 Task: Change the configuration of the table layout of the mark's project to group by "Status".
Action: Mouse moved to (291, 172)
Screenshot: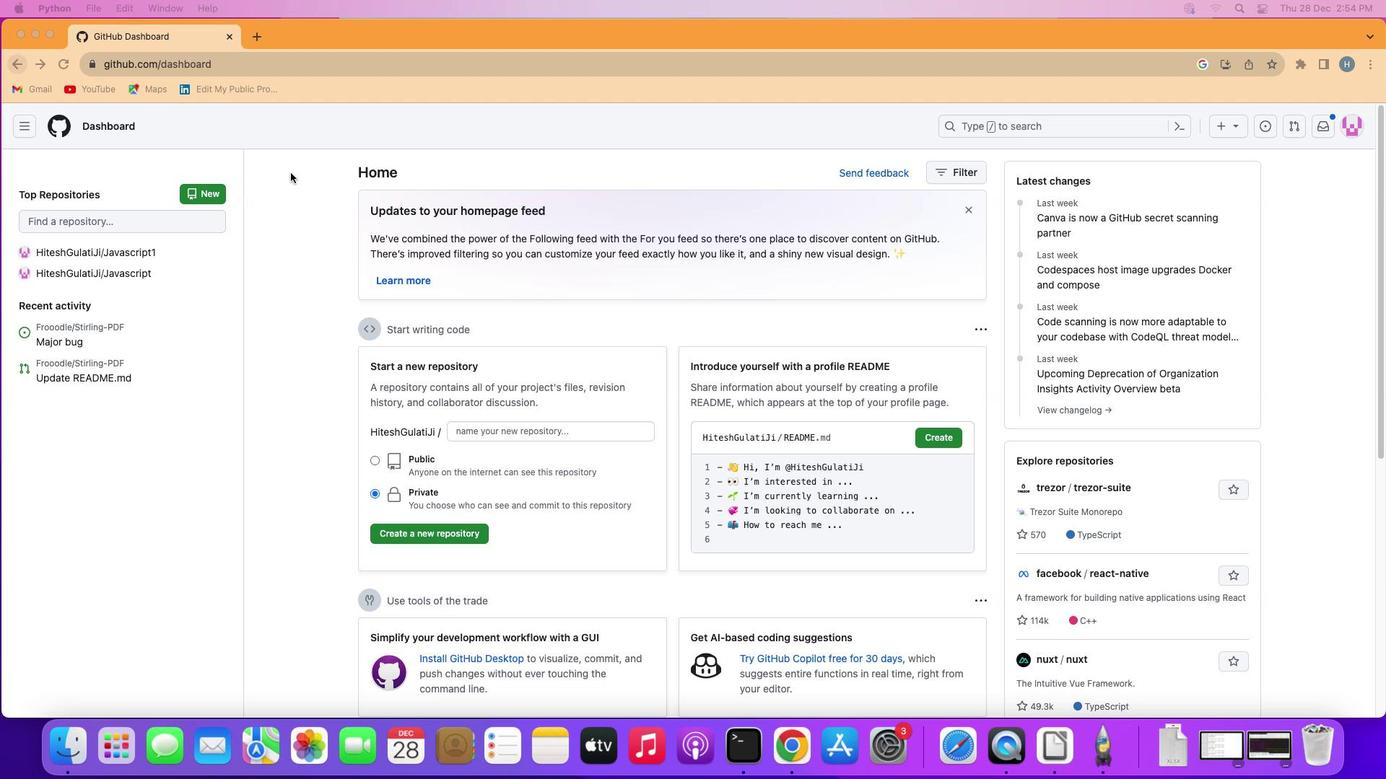 
Action: Mouse pressed left at (291, 172)
Screenshot: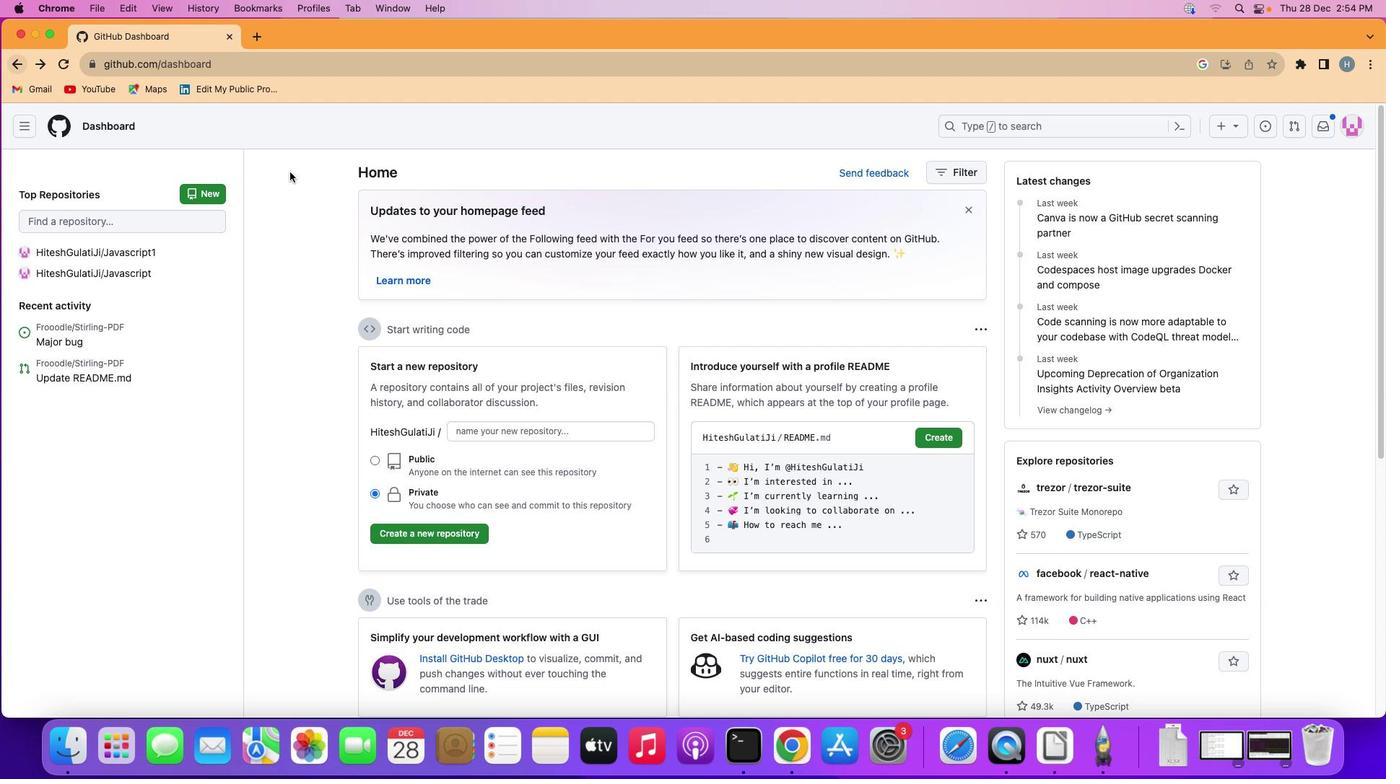 
Action: Mouse moved to (26, 128)
Screenshot: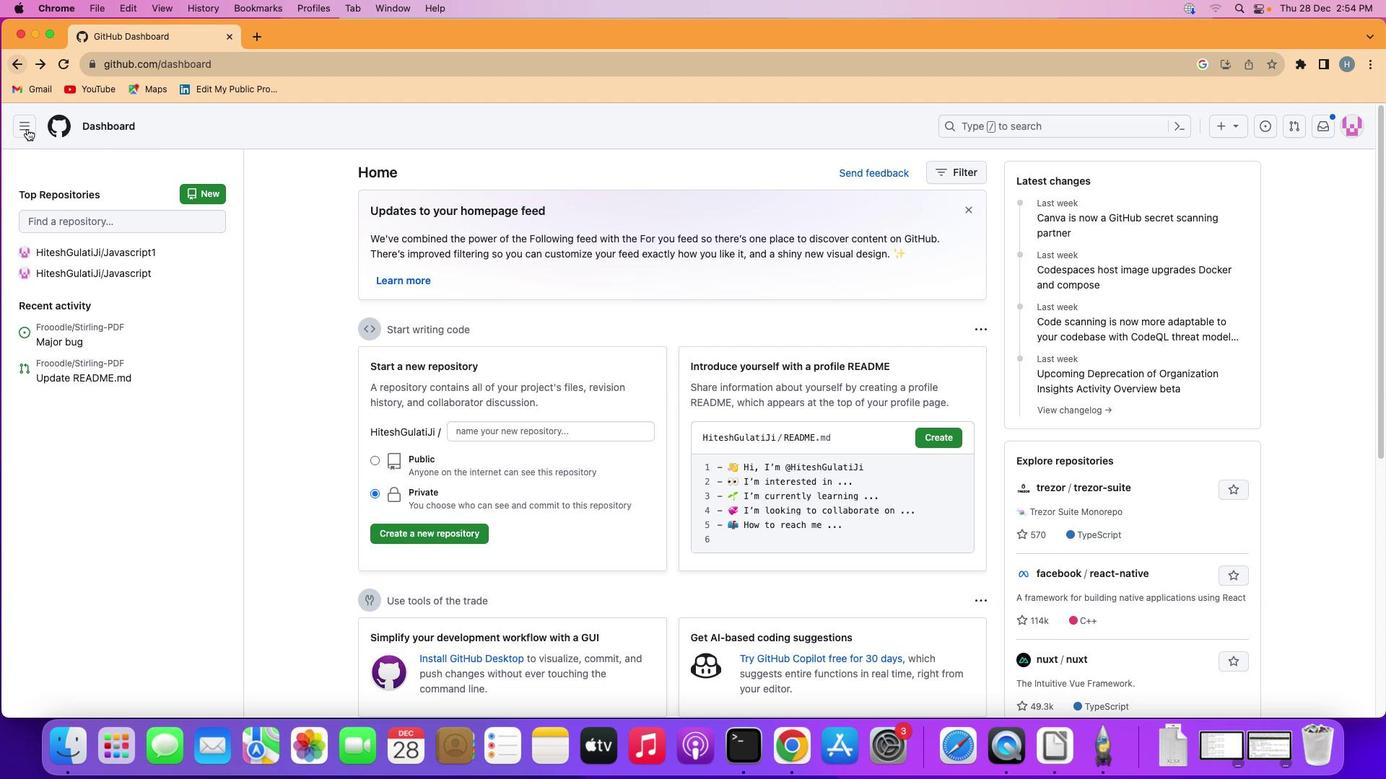 
Action: Mouse pressed left at (26, 128)
Screenshot: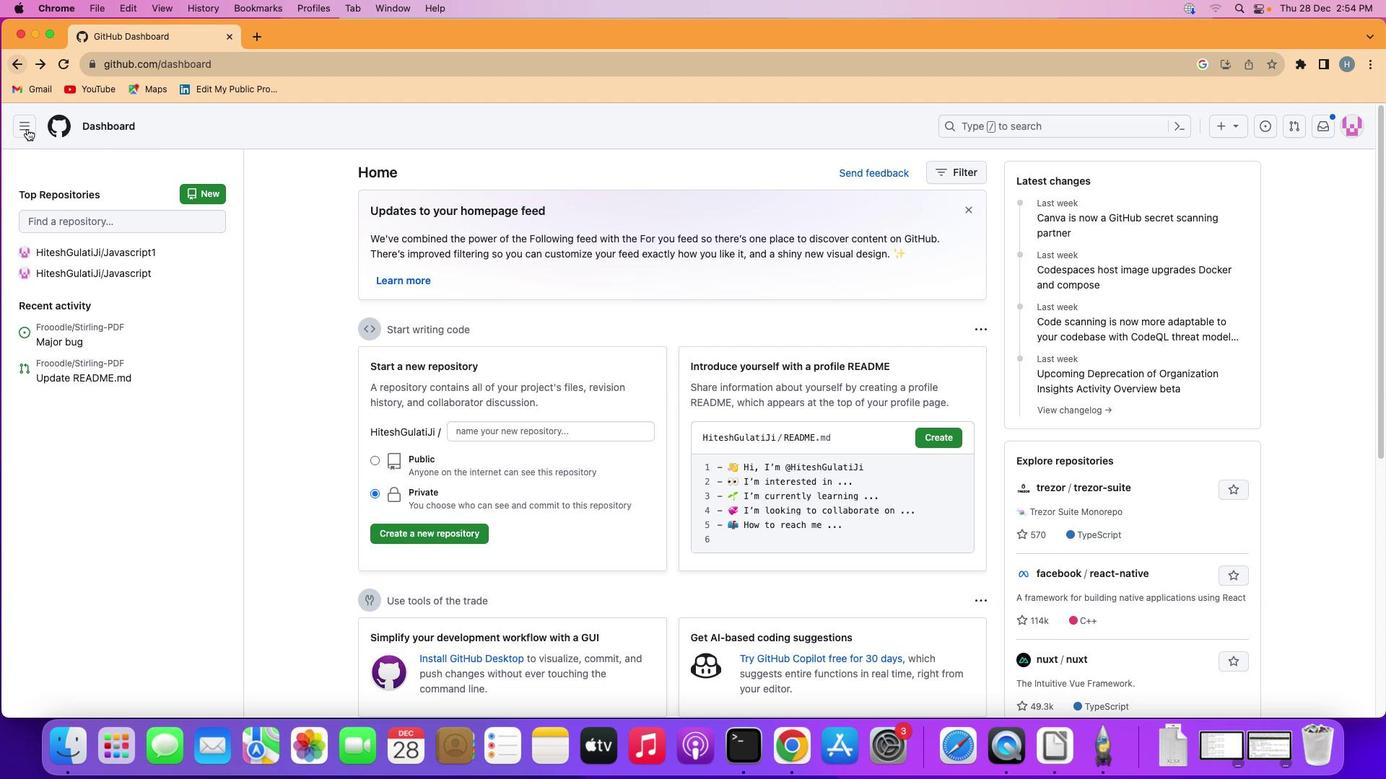 
Action: Mouse moved to (93, 231)
Screenshot: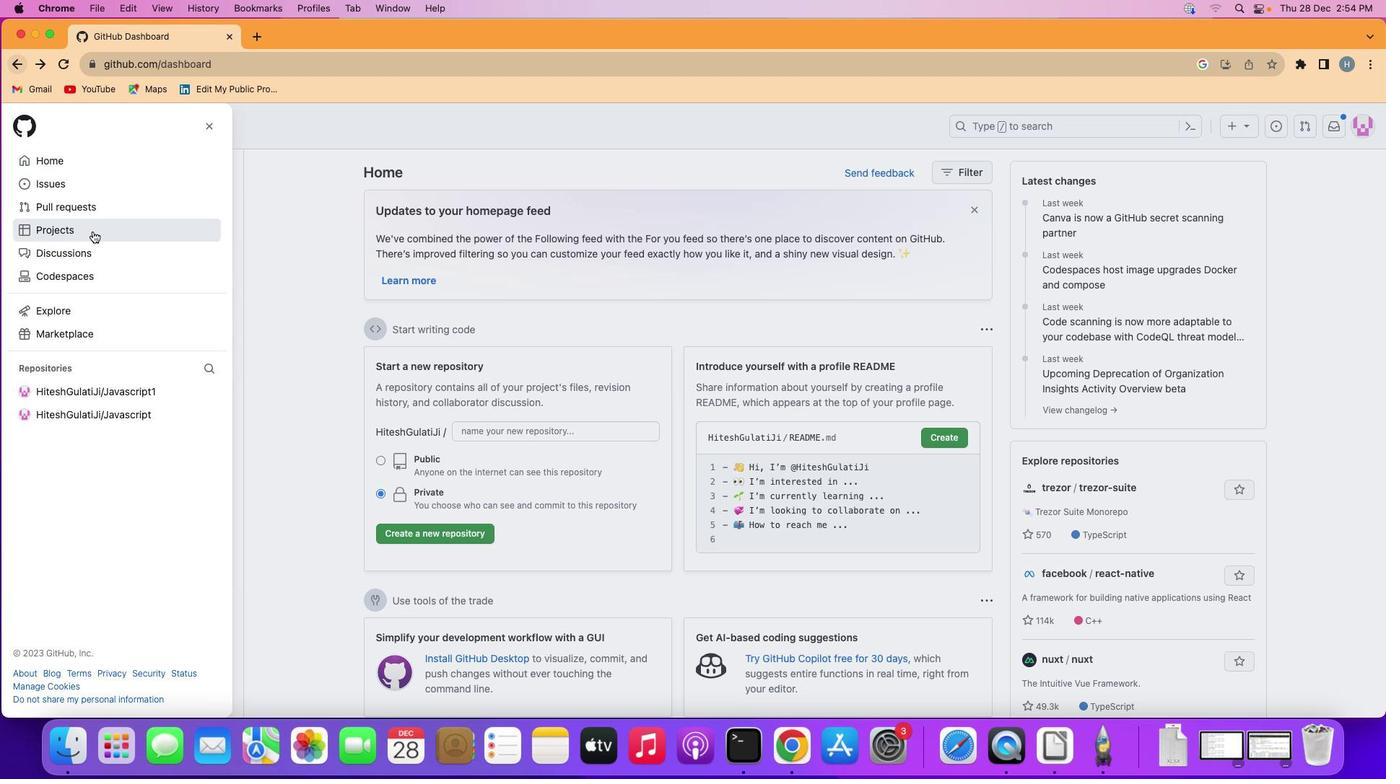 
Action: Mouse pressed left at (93, 231)
Screenshot: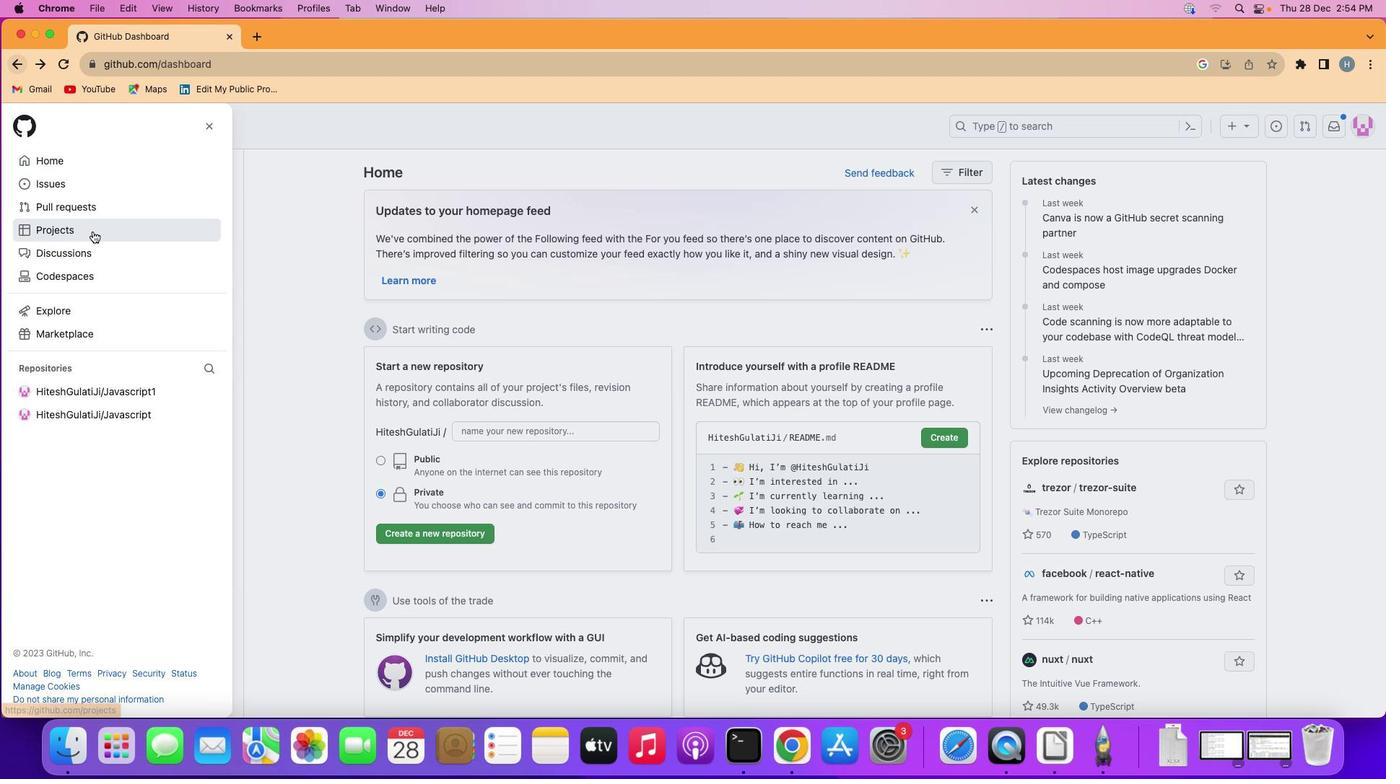 
Action: Mouse moved to (543, 262)
Screenshot: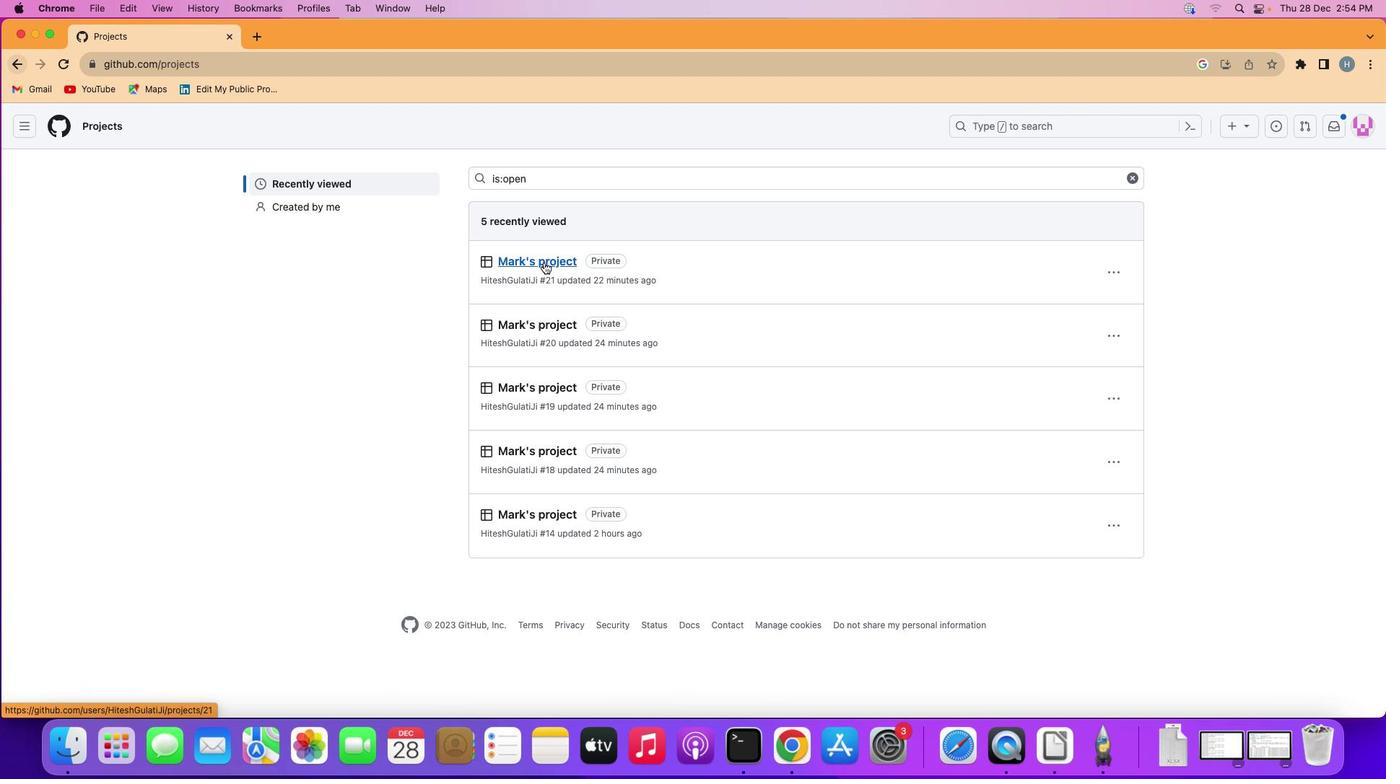 
Action: Mouse pressed left at (543, 262)
Screenshot: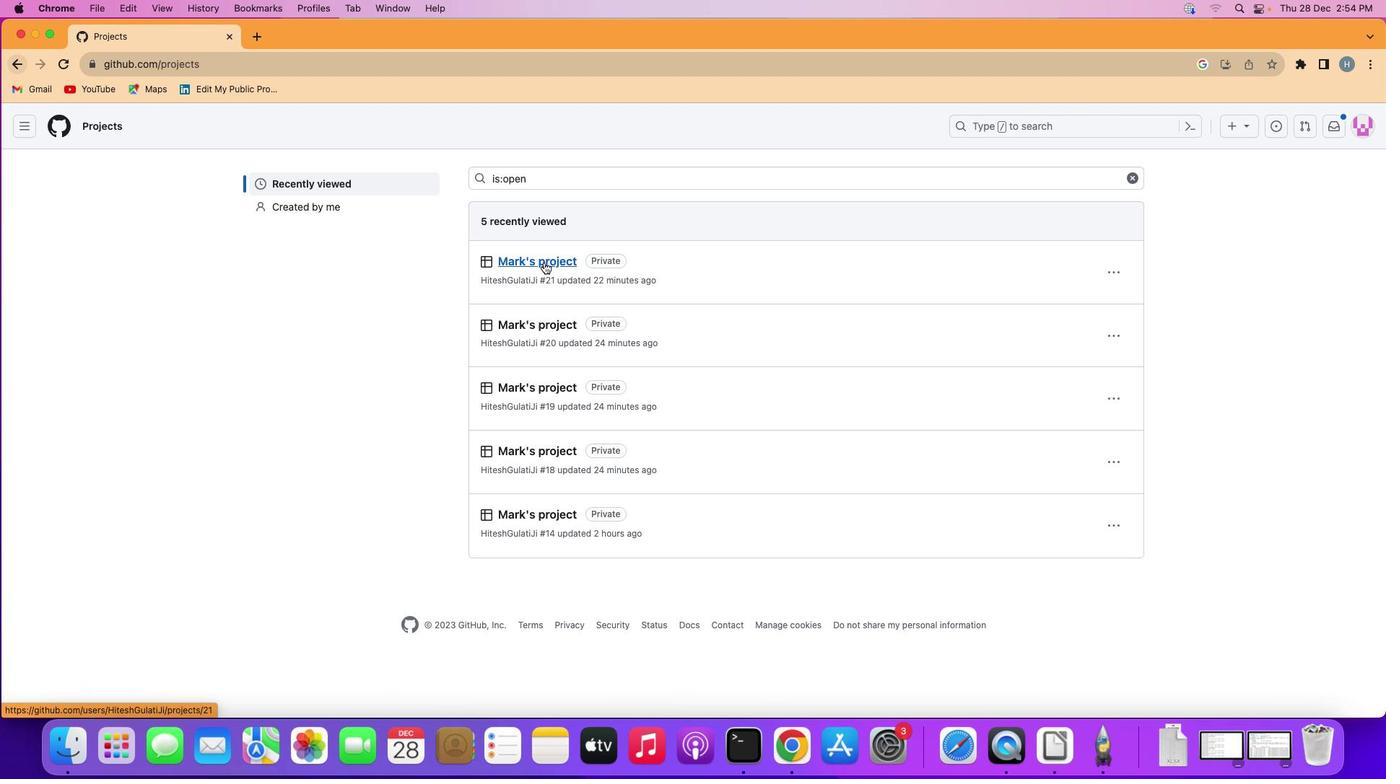 
Action: Mouse moved to (99, 196)
Screenshot: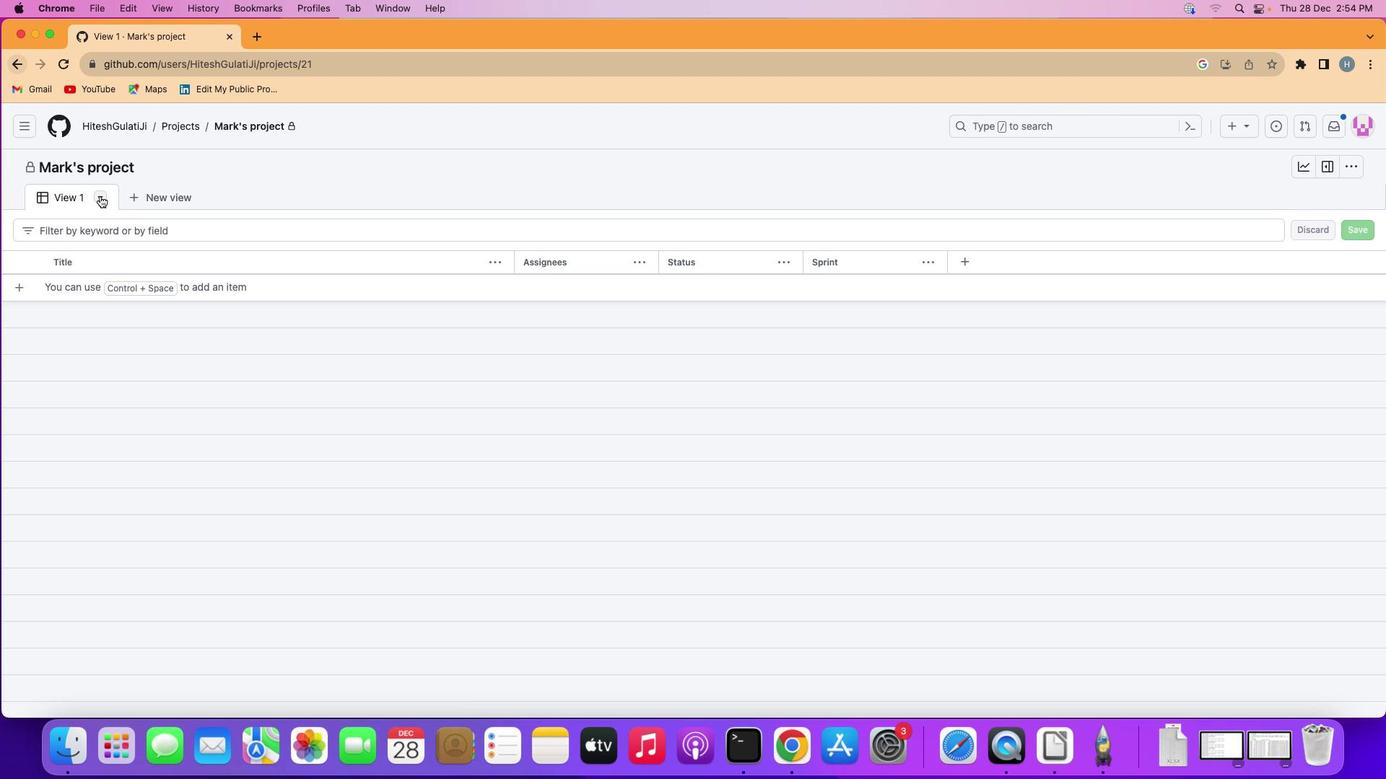 
Action: Mouse pressed left at (99, 196)
Screenshot: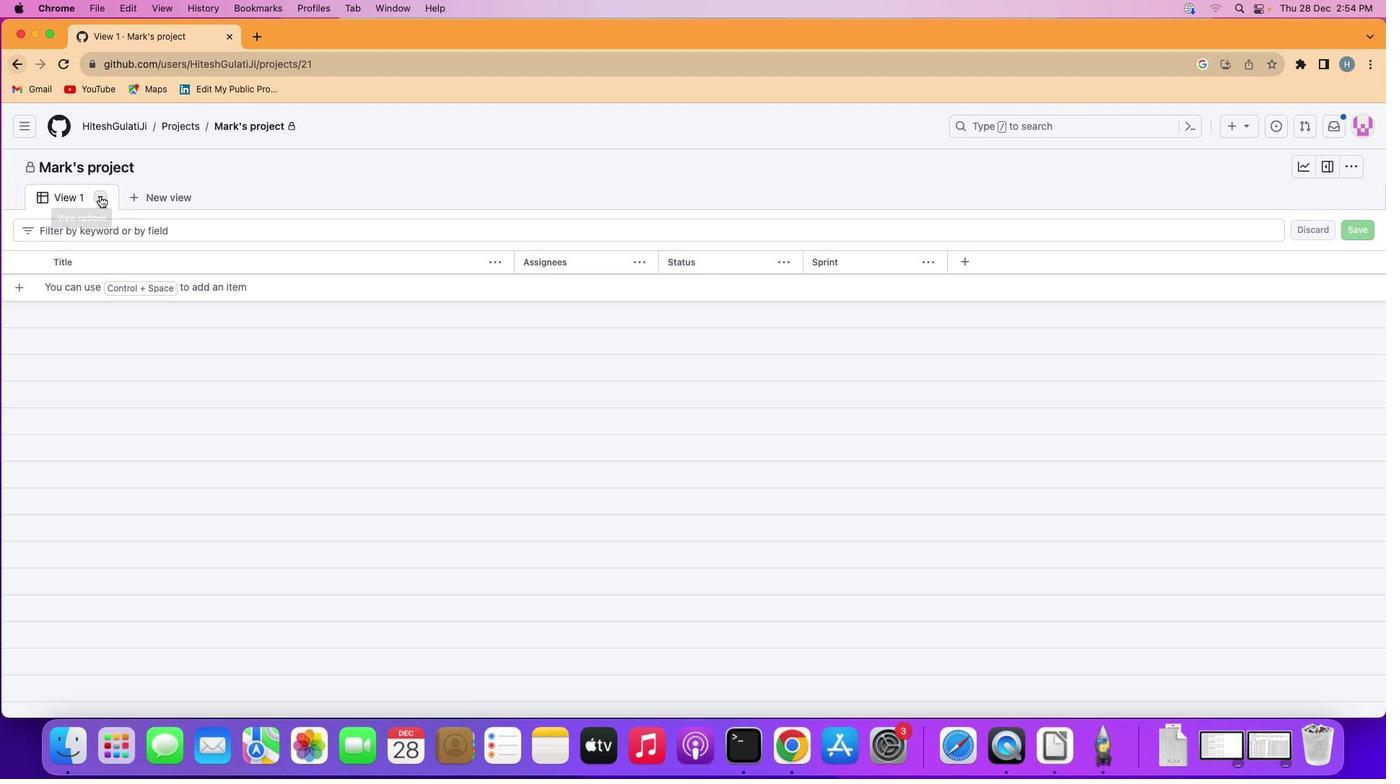 
Action: Mouse moved to (163, 323)
Screenshot: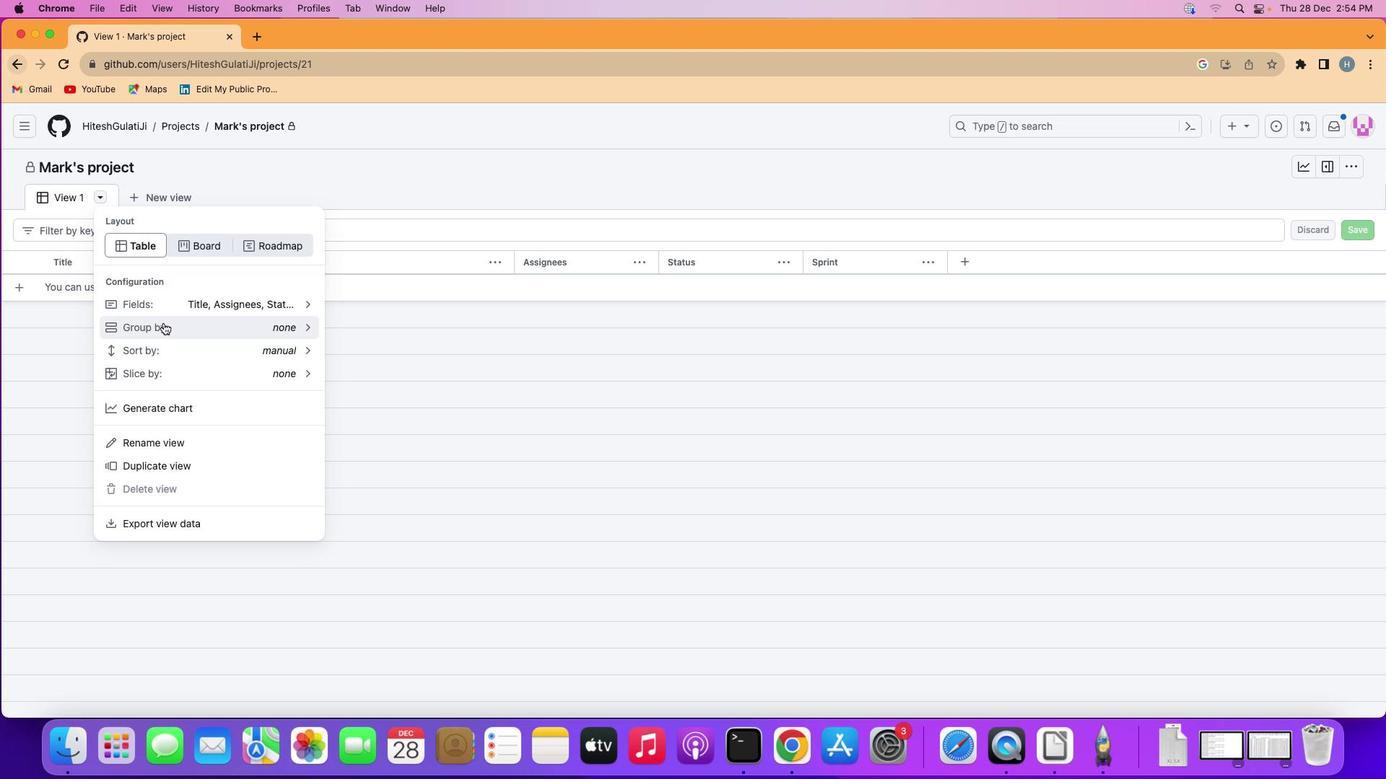 
Action: Mouse pressed left at (163, 323)
Screenshot: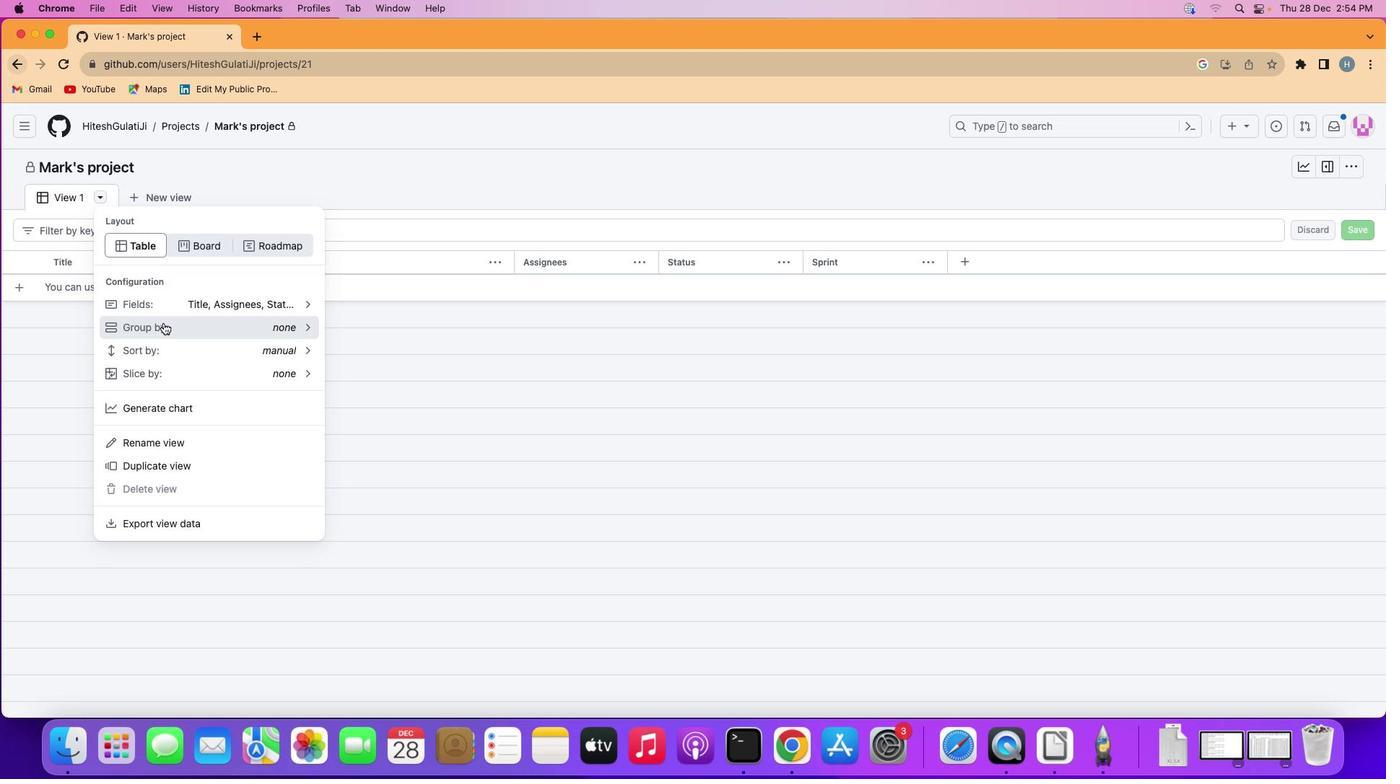 
Action: Mouse moved to (170, 269)
Screenshot: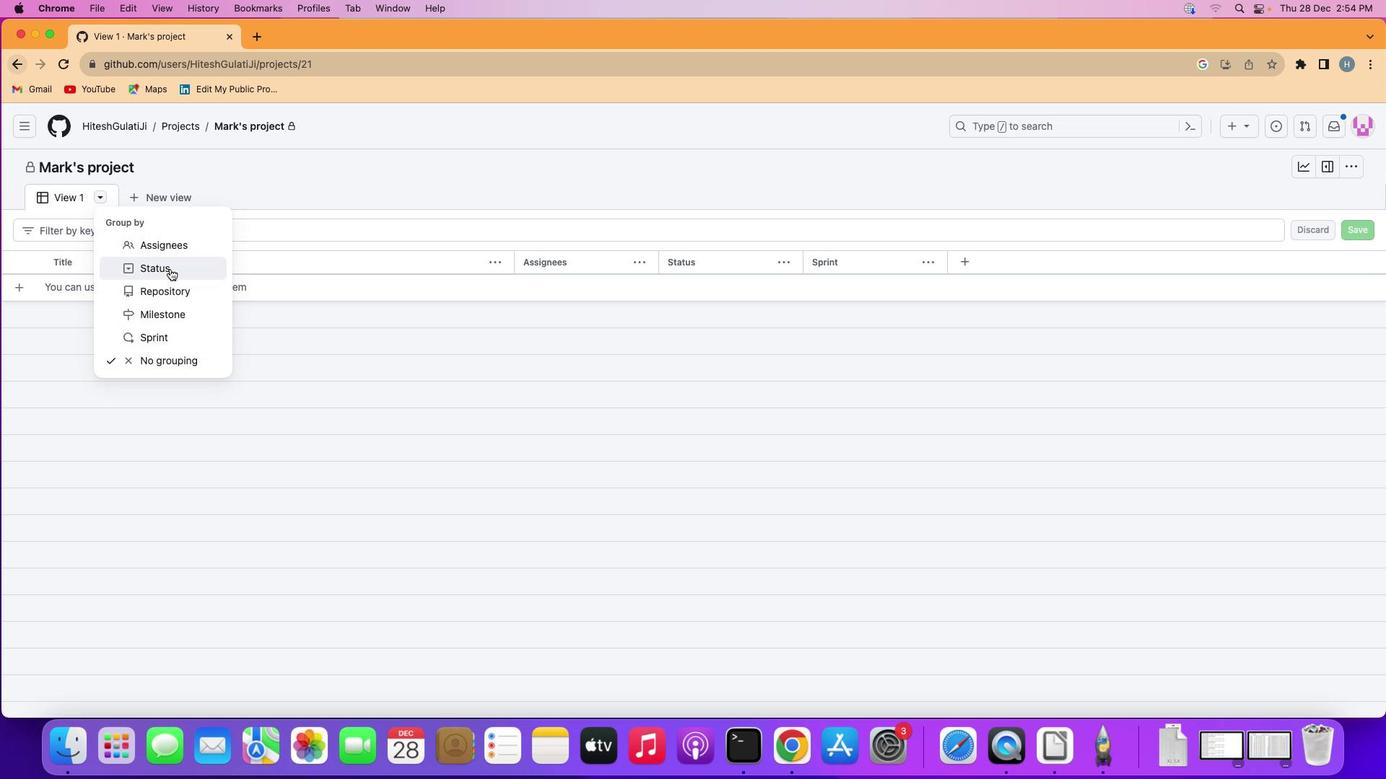 
Action: Mouse pressed left at (170, 269)
Screenshot: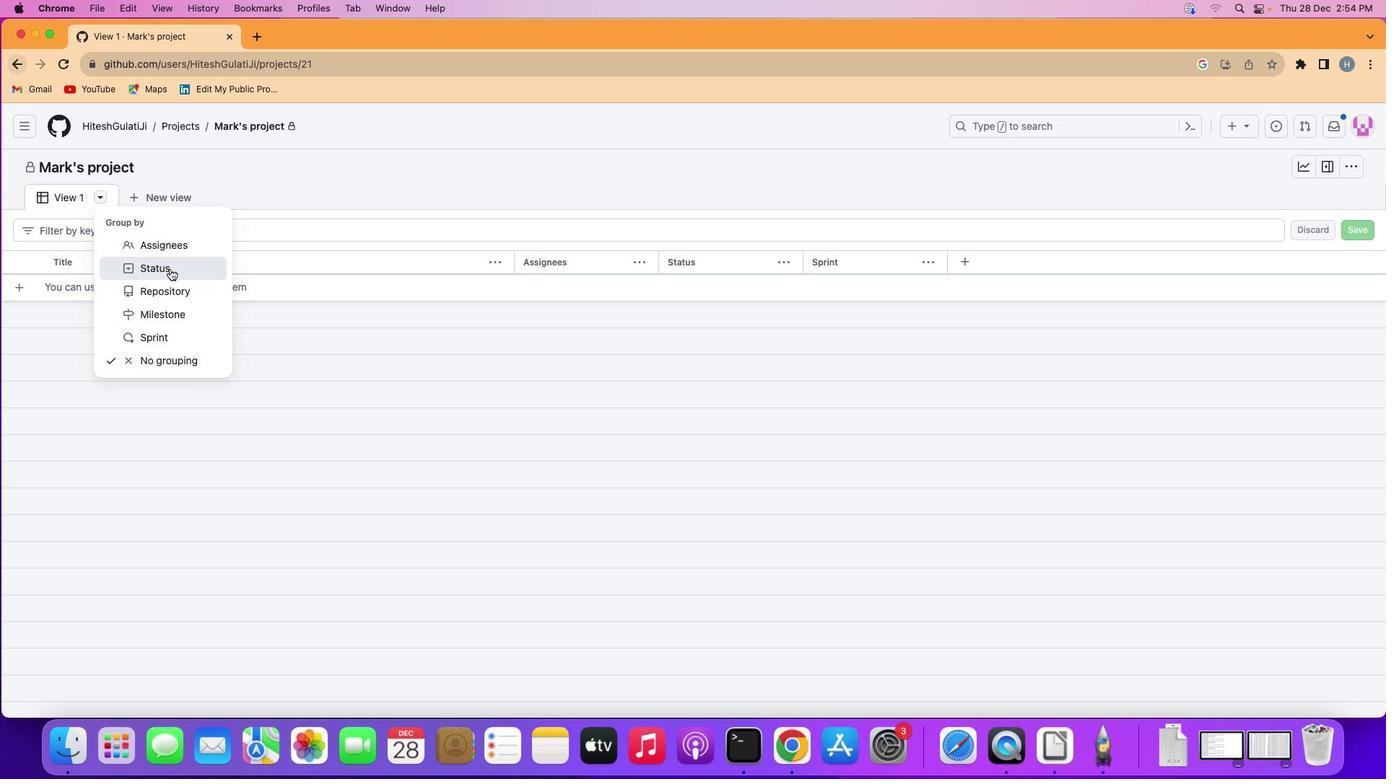 
Action: Mouse moved to (234, 345)
Screenshot: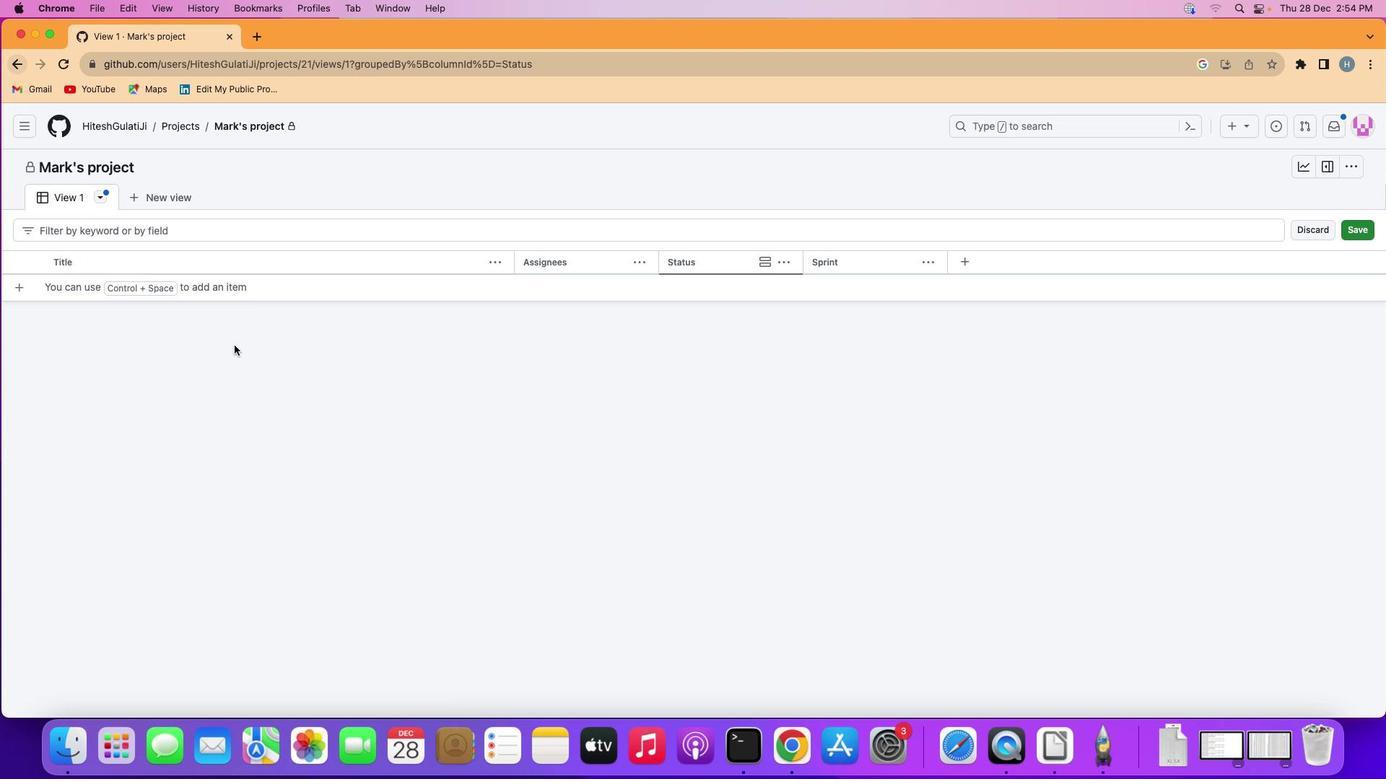 
